 Task: Set the Spatial luma strength for the high-quality 3D Denoiser filter to 4.10.
Action: Mouse moved to (117, 9)
Screenshot: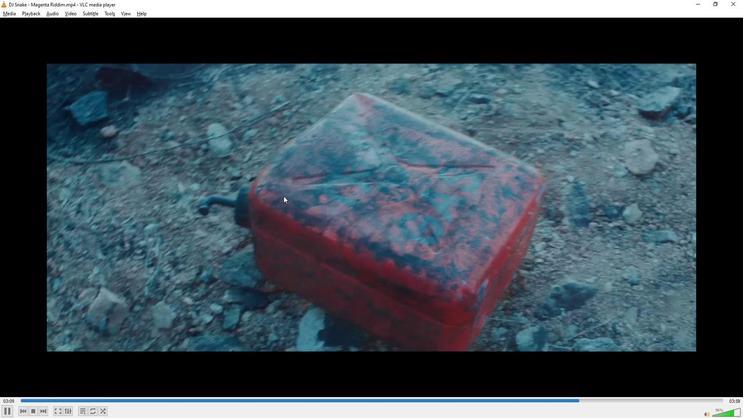 
Action: Mouse pressed left at (117, 9)
Screenshot: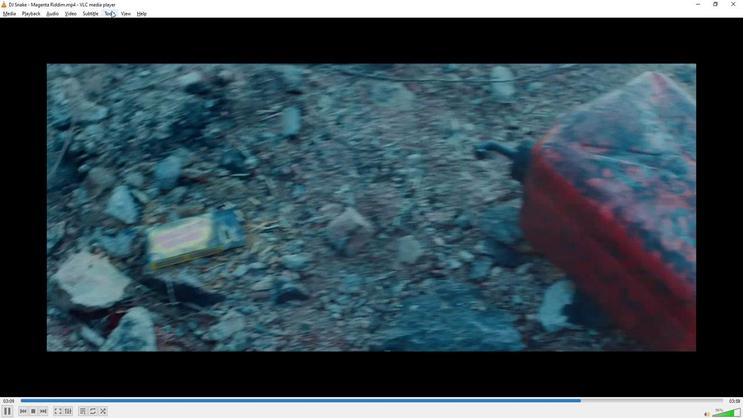 
Action: Mouse moved to (125, 105)
Screenshot: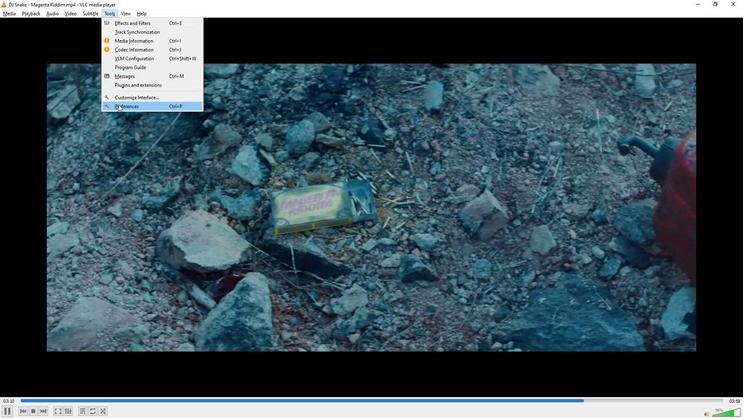 
Action: Mouse pressed left at (125, 105)
Screenshot: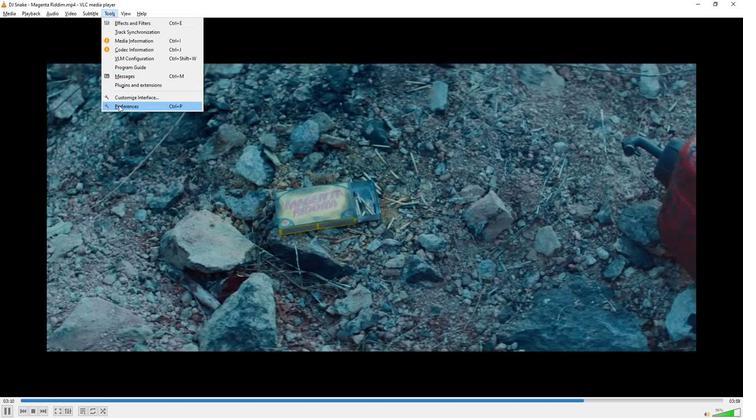 
Action: Mouse moved to (170, 333)
Screenshot: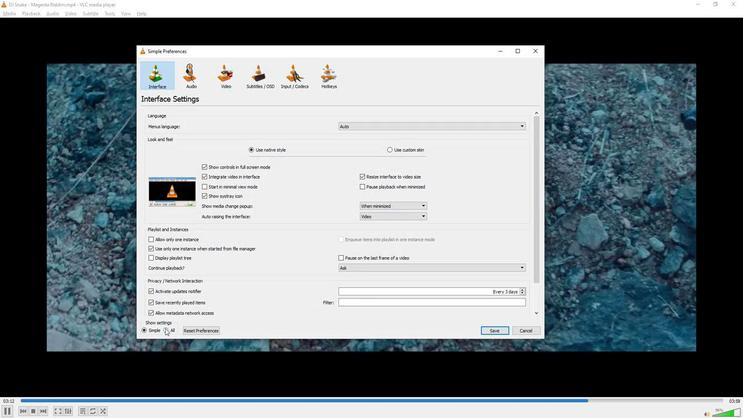 
Action: Mouse pressed left at (170, 333)
Screenshot: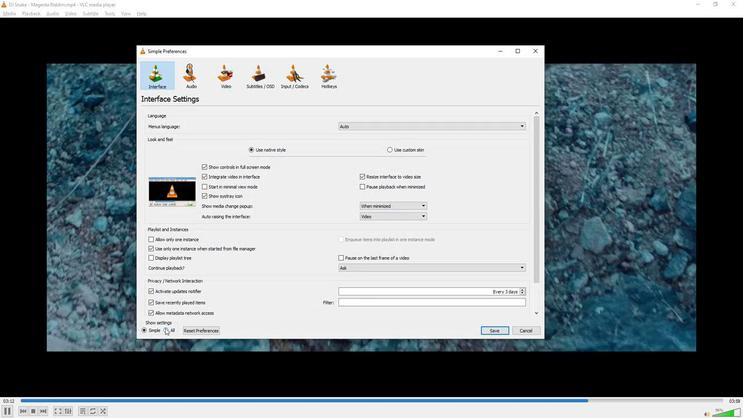 
Action: Mouse moved to (180, 281)
Screenshot: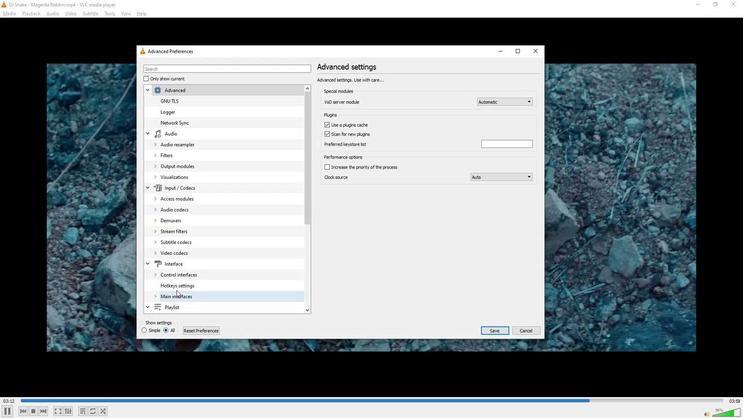 
Action: Mouse scrolled (180, 281) with delta (0, 0)
Screenshot: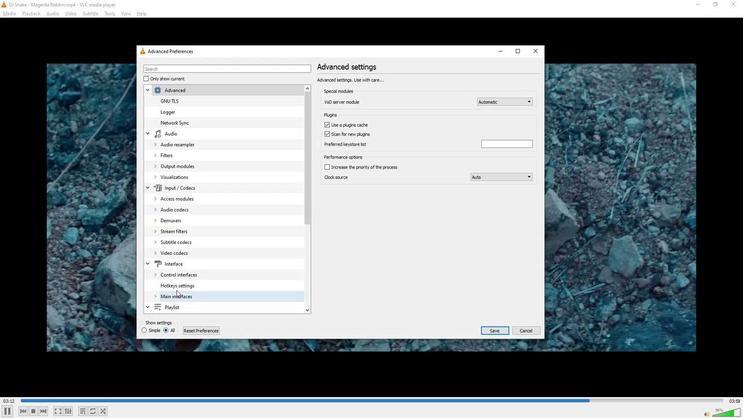
Action: Mouse moved to (179, 279)
Screenshot: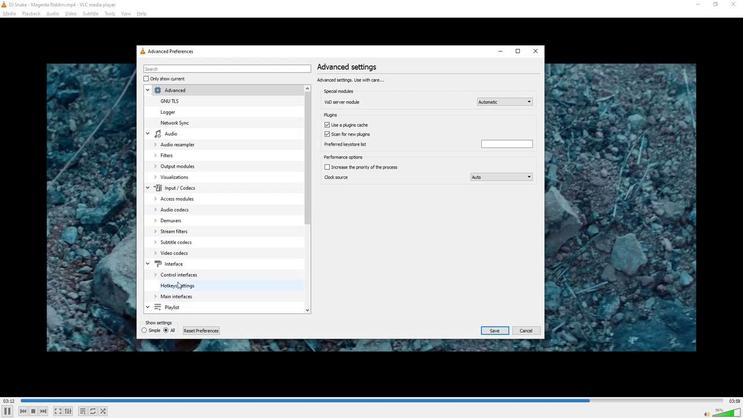 
Action: Mouse scrolled (179, 278) with delta (0, 0)
Screenshot: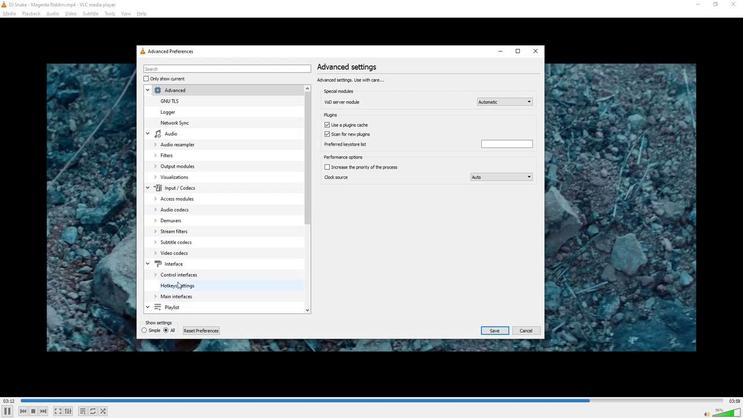 
Action: Mouse moved to (177, 275)
Screenshot: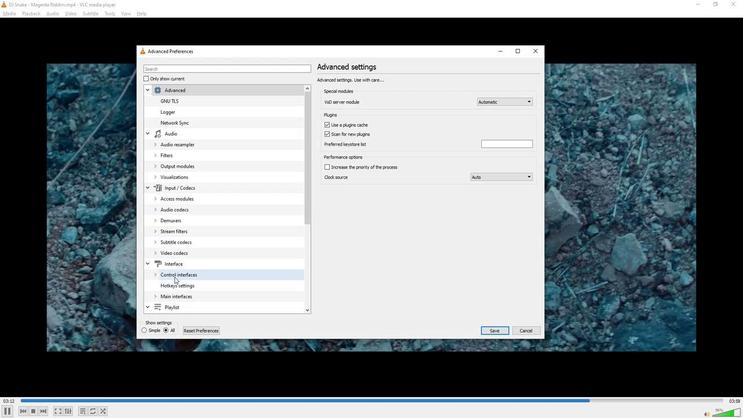 
Action: Mouse scrolled (177, 275) with delta (0, 0)
Screenshot: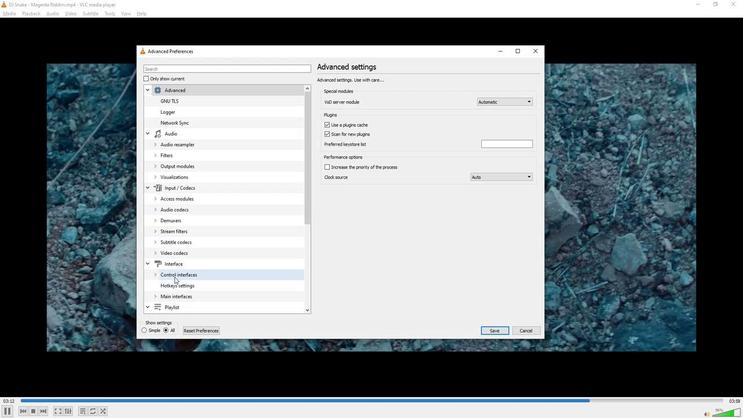 
Action: Mouse moved to (177, 275)
Screenshot: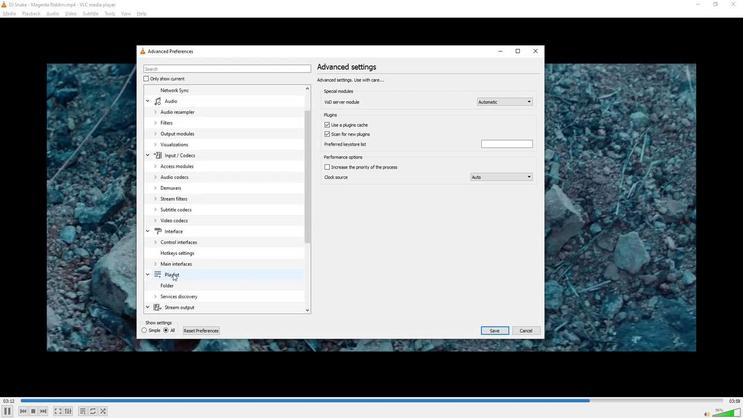 
Action: Mouse scrolled (177, 274) with delta (0, 0)
Screenshot: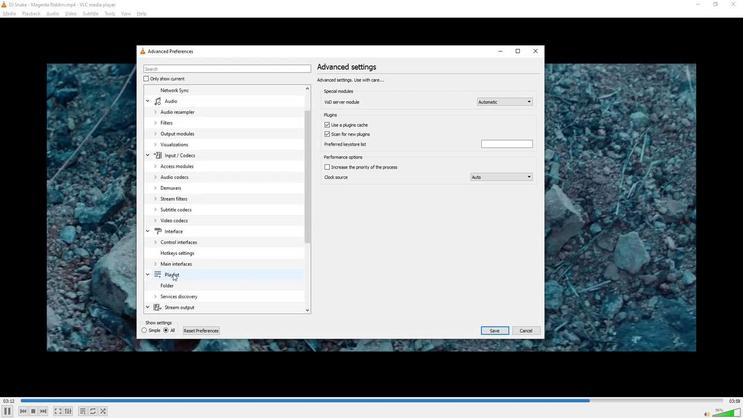 
Action: Mouse moved to (177, 274)
Screenshot: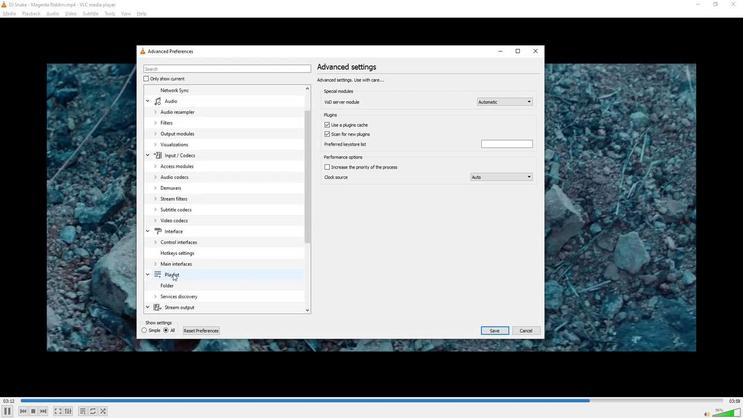 
Action: Mouse scrolled (177, 274) with delta (0, 0)
Screenshot: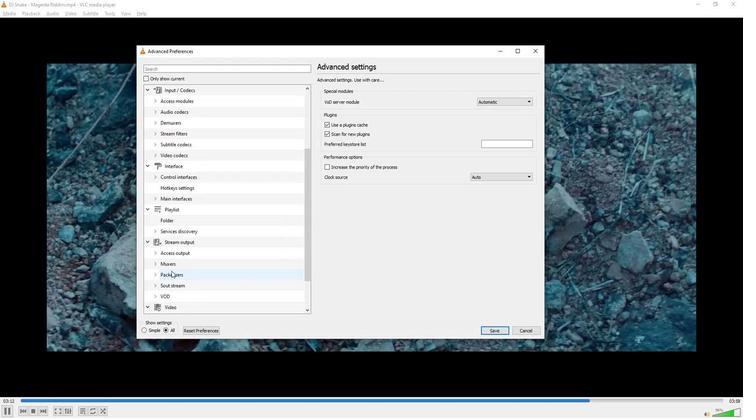 
Action: Mouse moved to (176, 273)
Screenshot: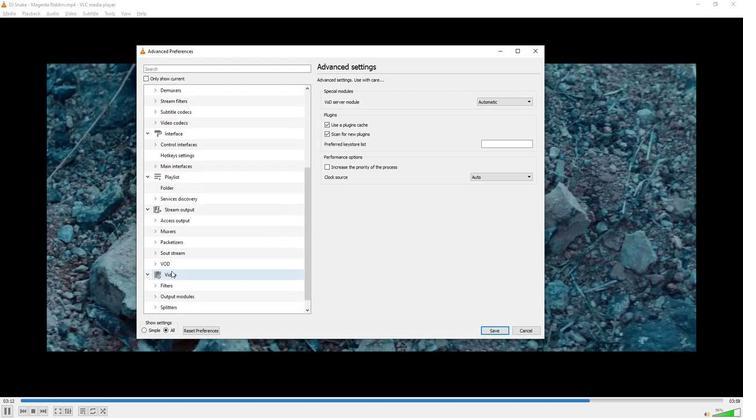 
Action: Mouse scrolled (176, 273) with delta (0, 0)
Screenshot: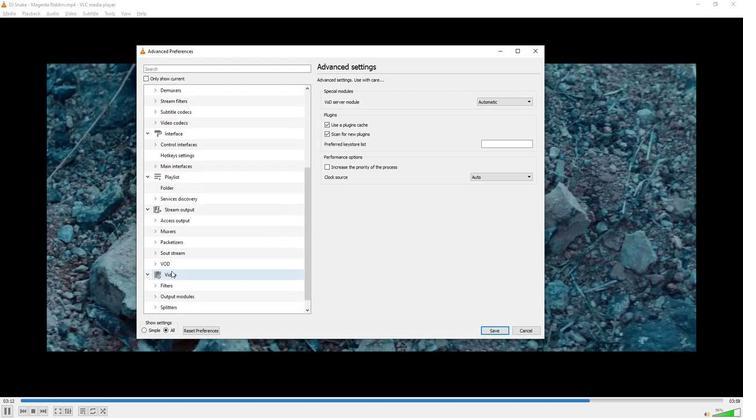 
Action: Mouse moved to (176, 272)
Screenshot: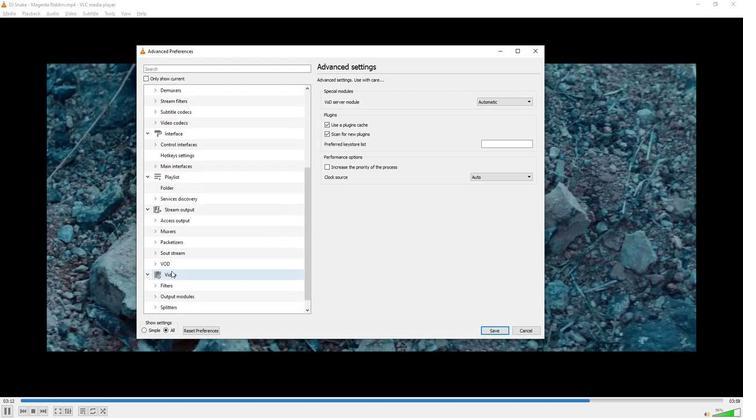
Action: Mouse scrolled (176, 271) with delta (0, 0)
Screenshot: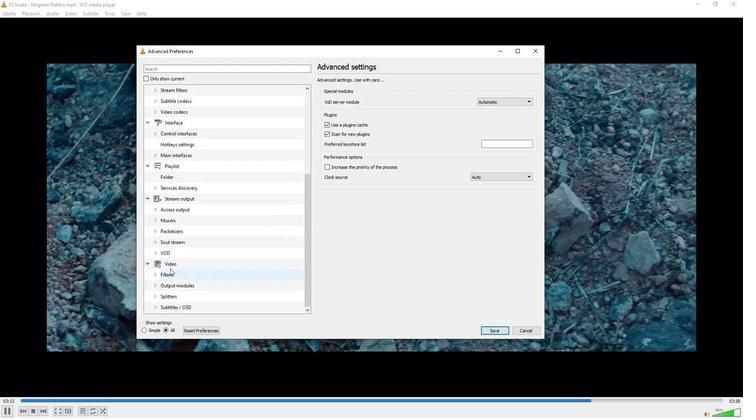 
Action: Mouse moved to (175, 271)
Screenshot: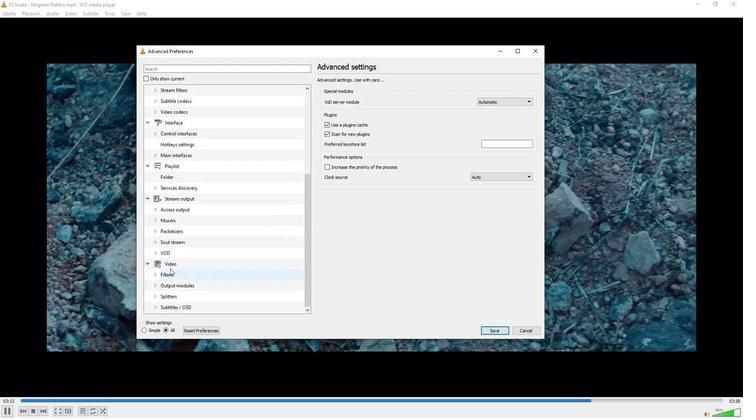 
Action: Mouse scrolled (175, 271) with delta (0, 0)
Screenshot: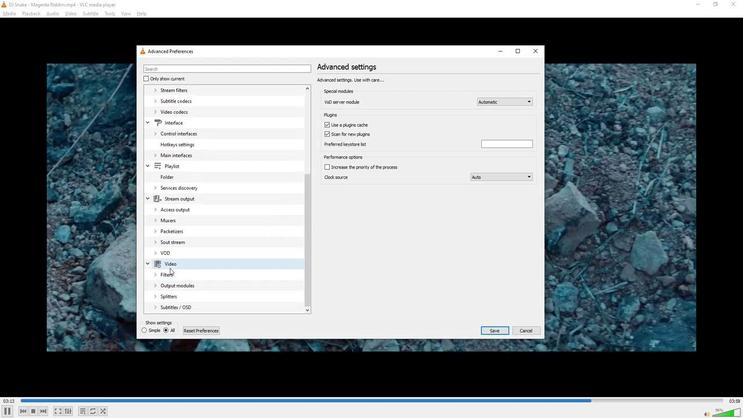 
Action: Mouse moved to (158, 280)
Screenshot: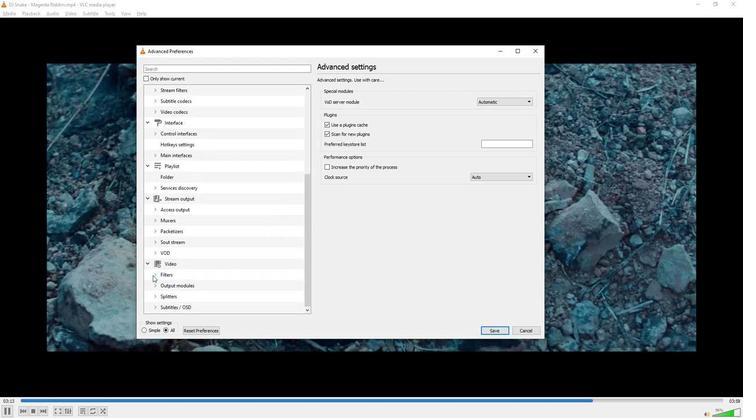 
Action: Mouse pressed left at (158, 280)
Screenshot: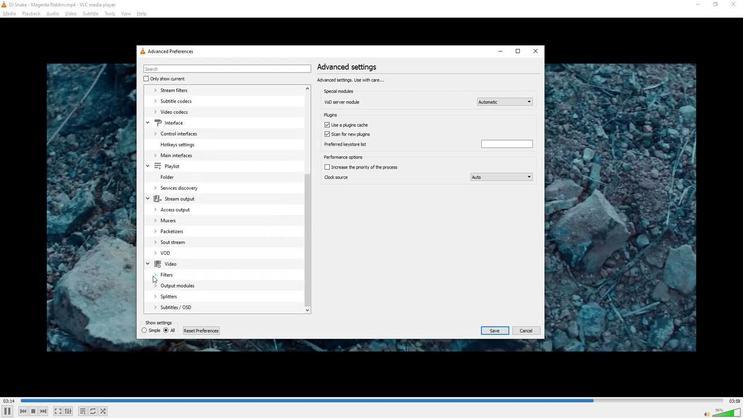 
Action: Mouse moved to (183, 220)
Screenshot: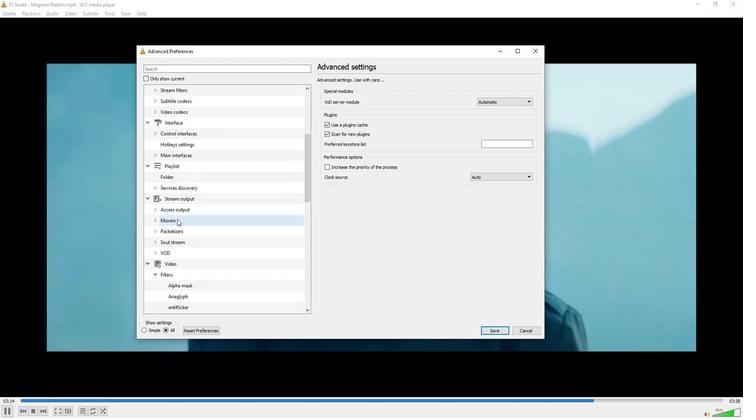 
Action: Mouse scrolled (183, 220) with delta (0, 0)
Screenshot: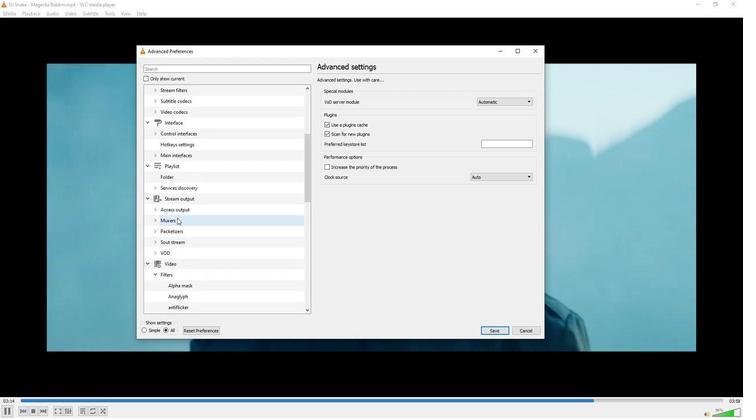 
Action: Mouse scrolled (183, 220) with delta (0, 0)
Screenshot: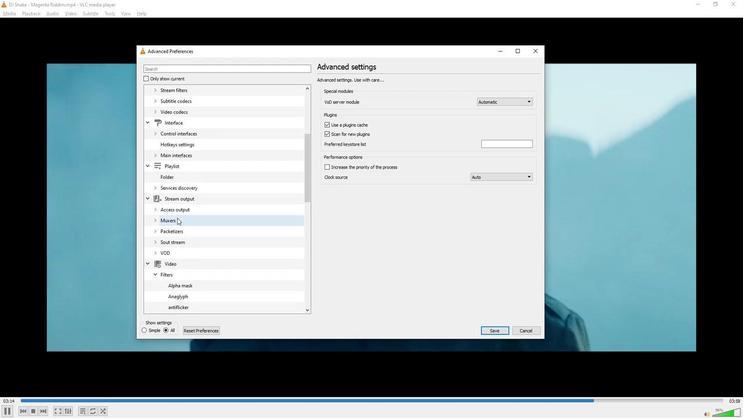 
Action: Mouse scrolled (183, 220) with delta (0, 0)
Screenshot: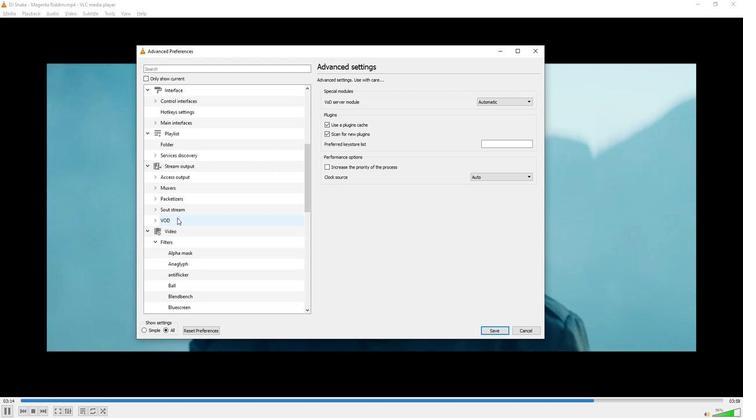 
Action: Mouse scrolled (183, 220) with delta (0, 0)
Screenshot: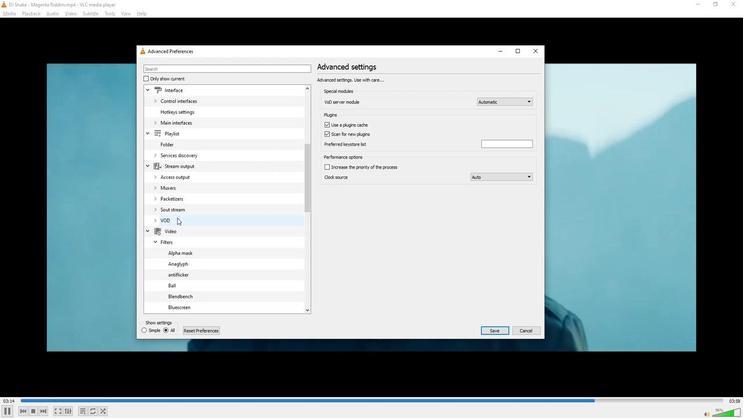 
Action: Mouse scrolled (183, 220) with delta (0, 0)
Screenshot: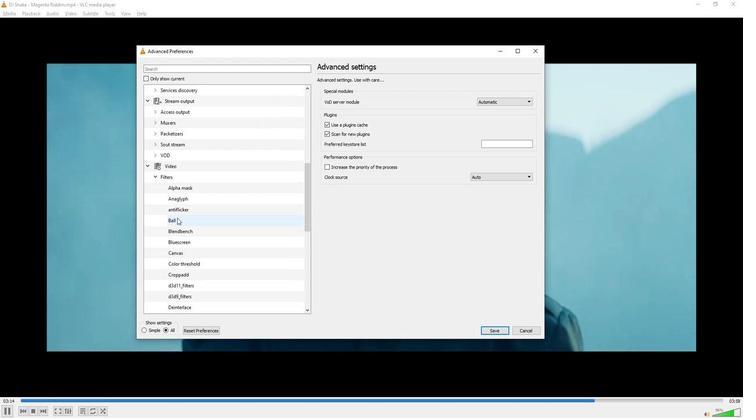 
Action: Mouse moved to (185, 253)
Screenshot: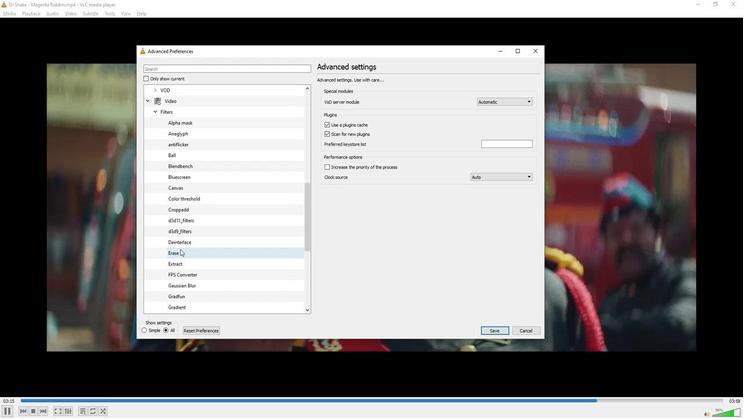 
Action: Mouse scrolled (185, 253) with delta (0, 0)
Screenshot: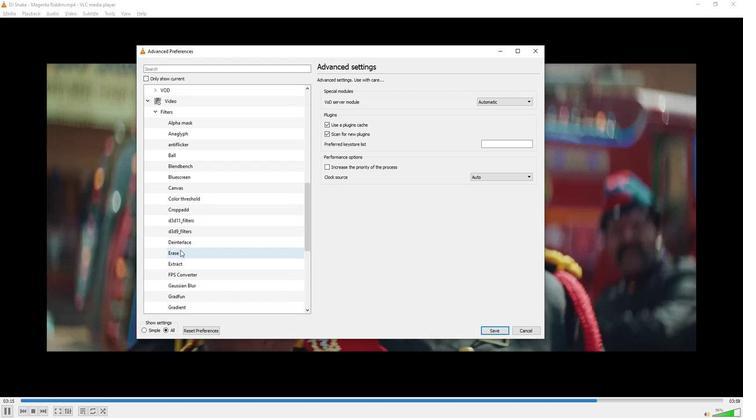 
Action: Mouse scrolled (185, 253) with delta (0, 0)
Screenshot: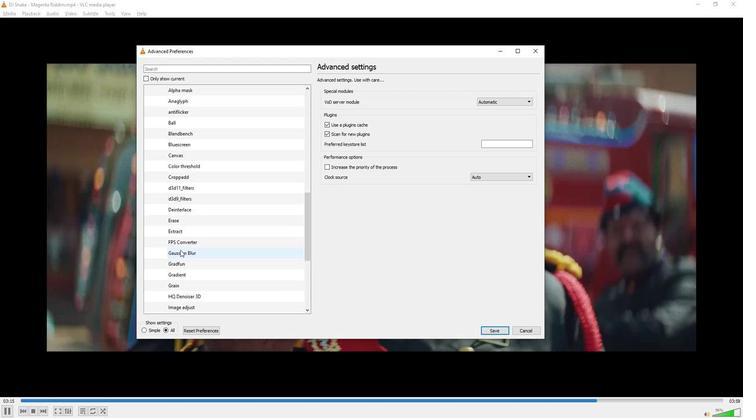 
Action: Mouse moved to (186, 263)
Screenshot: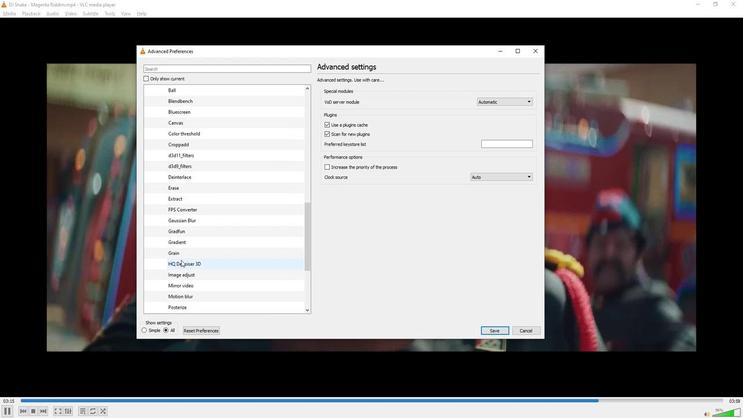 
Action: Mouse pressed left at (186, 263)
Screenshot: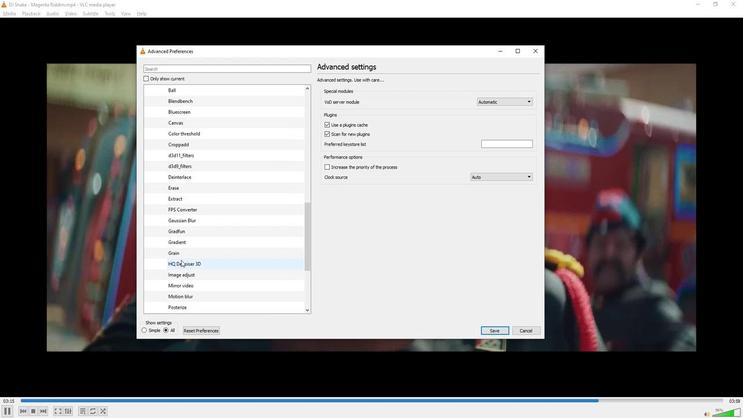 
Action: Mouse moved to (532, 90)
Screenshot: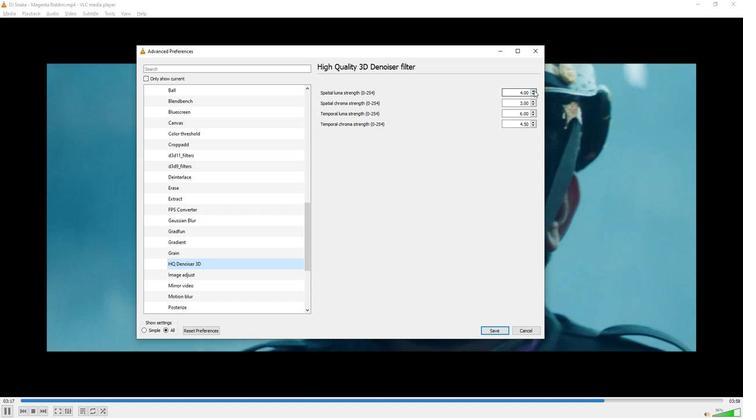 
Action: Mouse pressed left at (532, 90)
Screenshot: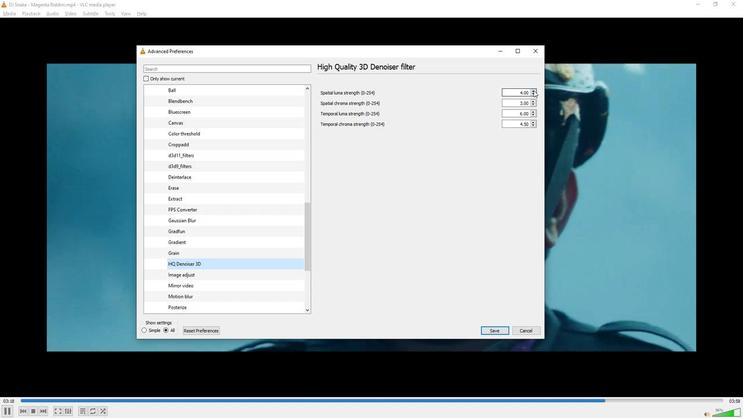 
Action: Mouse moved to (476, 183)
Screenshot: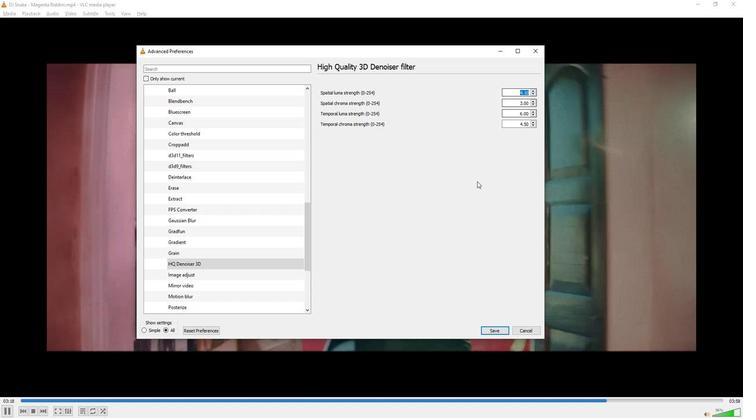 
Action: Mouse pressed left at (476, 183)
Screenshot: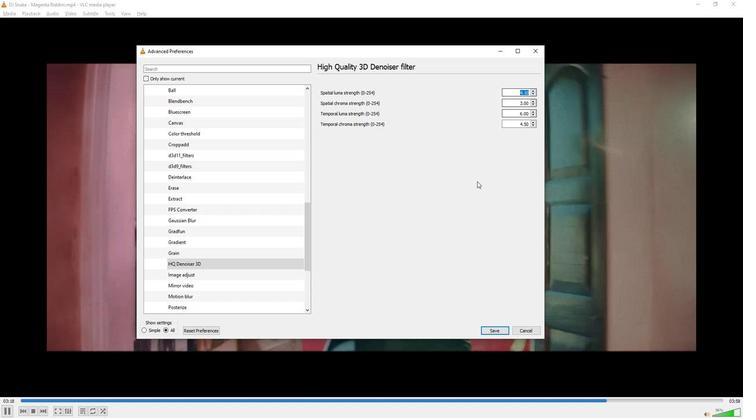 
